 Task: Create a task in Asana titled 'Management' with a detailed description, including definitions and aspects. Use bullet points and bold text for emphasis. Set the priority to 'Medium' and assign it to the project 'Our first project' with a due date.
Action: Mouse moved to (268, 149)
Screenshot: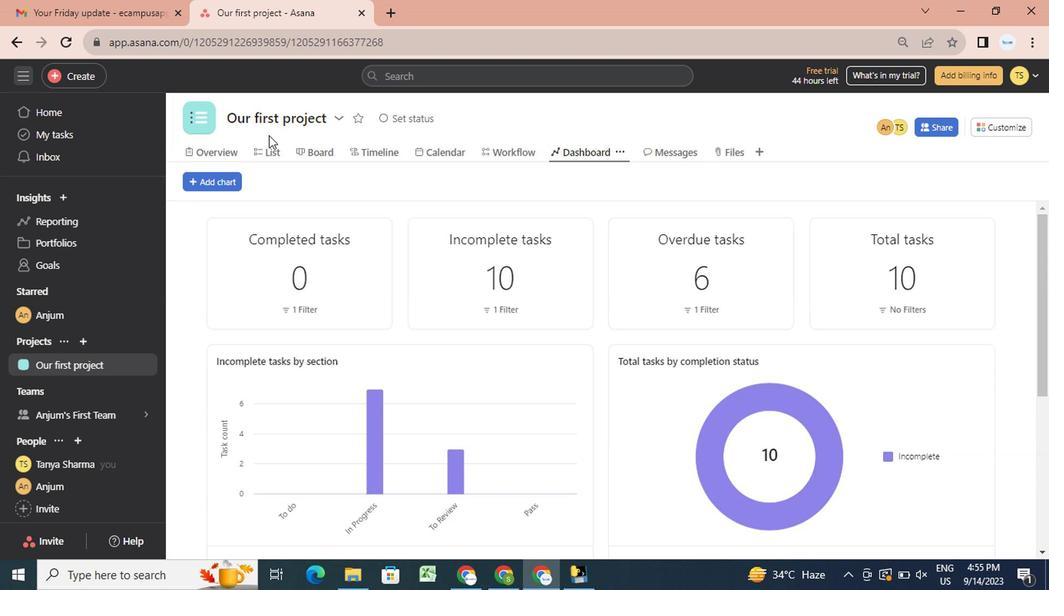 
Action: Mouse pressed left at (268, 149)
Screenshot: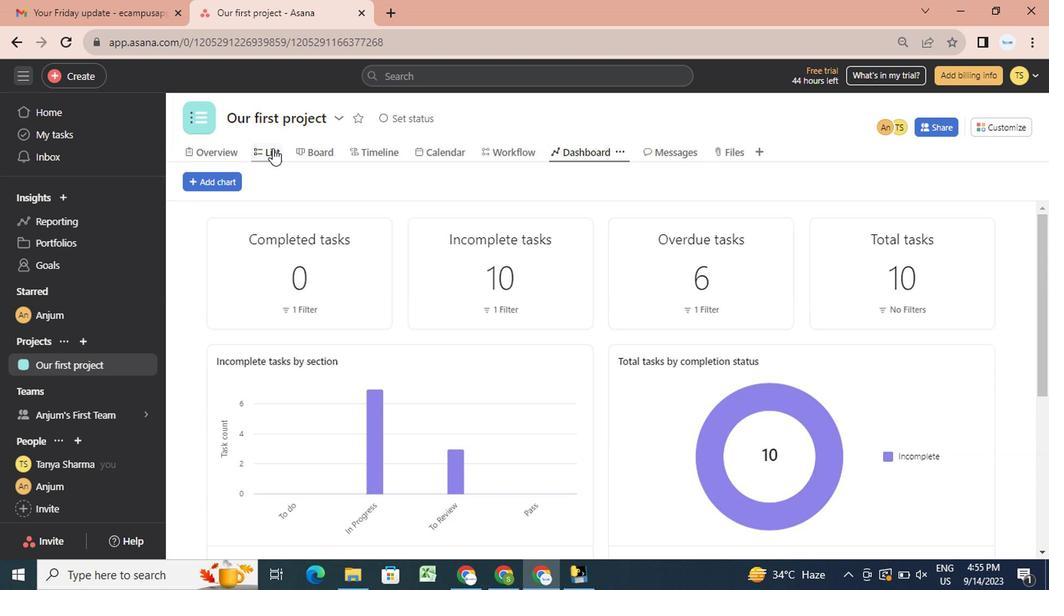 
Action: Mouse moved to (269, 150)
Screenshot: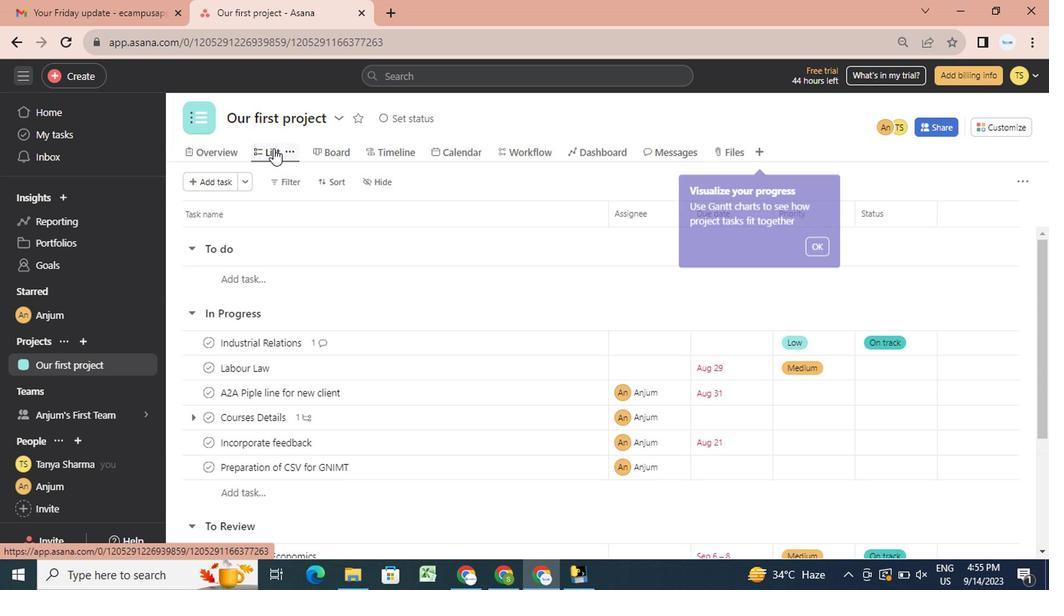 
Action: Mouse pressed left at (269, 150)
Screenshot: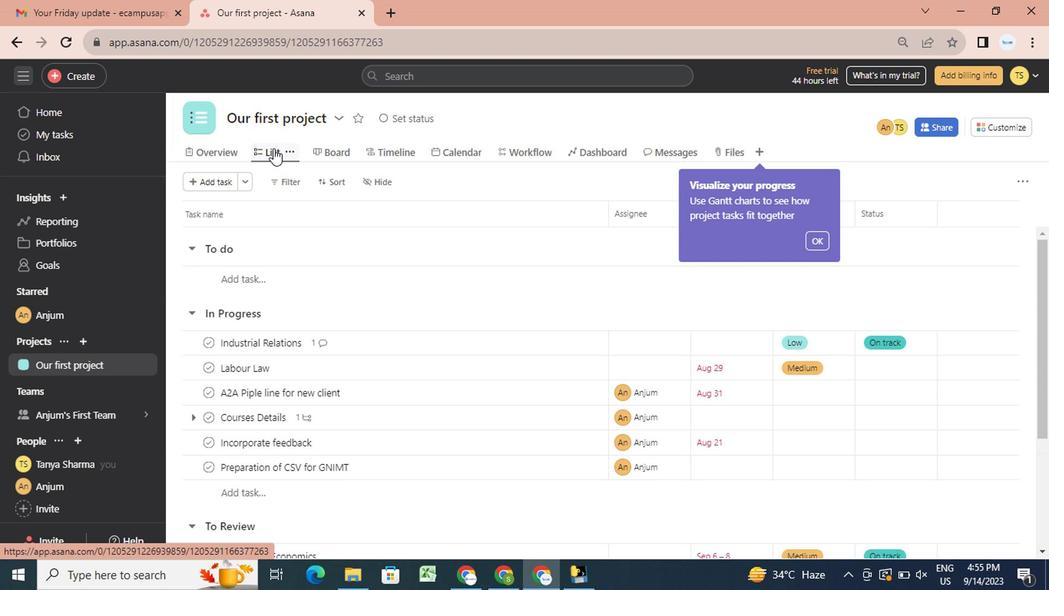 
Action: Mouse moved to (268, 150)
Screenshot: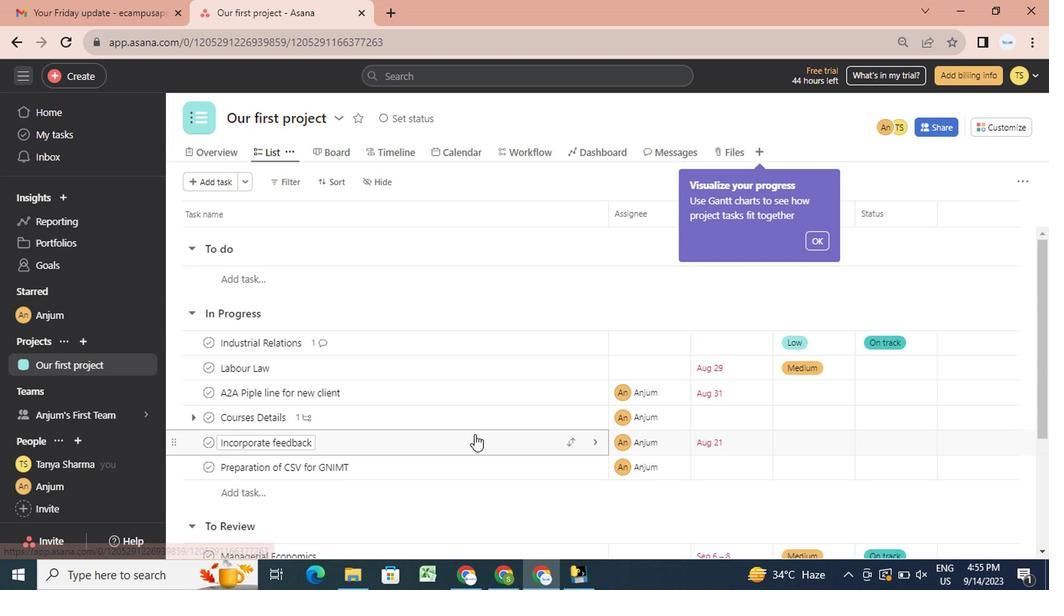 
Action: Key pressed <Key.shift_r>Management<Key.shift_r>Management<Key.space>is<Key.space>a<Key.space>univ<Key.backspace>versal<Key.space>phenomenon.<Key.space><Key.shift_r><Key.shift_r>It<Key.space>is<Key.space>a<Key.space>very<Key.space>popular<Key.space>ans<Key.space><Key.backspace><Key.backspace>d<Key.space>widely<Key.space>used<Key.space>term.<Key.space><Key.shift>All<Key.space>organizations<Key.space>-<Key.space>business,<Key.space>political,<Key.space>culture<Key.space><Key.backspace><Key.backspace>al<Key.space>or<Key.space>social<Key.space>are<Key.space>involb<Key.backspace>ved<Key.space>in<Key.space>management<Key.space>because<Key.space>it<Key.space>is<Key.space>the<Key.space>management<Key.space>which<Key.space>helps<Key.space>and<Key.space>directs<Key.space>the<Key.space>various<Key.space>efforts<Key.space>towards<Key.space>a<Key.space>definite<Key.space>purpose.<Key.enter><Key.enter><Key.shift>Accordung<Key.space><Key.backspace><Key.backspace><Key.backspace><Key.backspace>ing<Key.space>to<Key.space><Key.shift_r><Key.shift_r><Key.shift_r><Key.shift_r><Key.shift_r><Key.shift_r><Key.shift_r>Harold<Key.space><Key.shift_r>Koontz,<Key.space><Key.shift_r>"<Key.shift_r>Management<Key.space>is<Key.space>an<Key.space>art<Key.space>of<Key.space>getting<Key.space>things<Key.space>done<Key.space>through<Key.space>and<Key.space>with<Key.space>the<Key.space>people<Key.space>in<Key.space>formally<Key.space>organized<Key.space>groups.<Key.space><Key.shift_r>It<Key.space>is<Key.space>an<Key.space>art<Key.space>of<Key.space>creating<Key.space>an<Key.space>environment<Key.space>in<Key.space>which<Key.space>people<Key.space>can<Key.space>perform<Key.space>and<Key.space>individuals<Key.space>and<Key.space>can<Key.space>co-operate<Key.space>towards<Key.space>attainment<Key.space>of<Key.space>group<Key.space>goals<Key.shift_r>".<Key.enter><Key.enter><Key.shift>According<Key.space>to<Key.space><Key.shift><Key.shift><Key.shift><Key.shift><Key.shift><Key.shift><Key.shift><Key.shift>F.<Key.shift>W.<Key.space><Key.shift_r><Key.shift_r><Key.shift_r>Taylor,<Key.space><Key.shift_r>"<Key.shift_r>Management<Key.space>is<Key.space>an<Key.space>art<Key.space>of<Key.space>knowing<Key.space><Key.backspace><Key.space>what<Key.space>to<Key.space>do,<Key.space>when<Key.space>to<Key.space>do,<Key.space>and<Key.space>see<Key.space>that<Key.space>it<Key.space>is<Key.space>done<Key.space>in<Key.space>the<Key.space>best<Key.space>and<Key.space>cheapest<Key.space>way<Key.shift_r>".<Key.enter><Key.enter><Key.shift_r>Management<Key.space>is<Key.space>a<Key.space>purposive<Key.space>activity.<Key.space><Key.shift_r>It<Key.space>is<Key.space>something<Key.space>that<Key.space>directs<Key.space>group<Key.space>efforts<Key.space>towards<Key.space>the<Key.space>attainment<Key.space>of<Key.space>certain<Key.space>pre-determined<Key.space>goals.<Key.enter><Key.enter><Key.shift_r><Key.shift_r>"<Key.shift_r><Key.shift_r><Key.shift_r><Key.shift_r><Key.shift_r><Key.shift_r><Key.shift_r>Management<Key.shift_r>"<Key.space>is<Key.space>the<Key.space>process<Key.space>of<Key.space>working<Key.space>with<Key.space>and<Key.space>through<Key.space>others<Key.space>to<Key.space>efff<Key.backspace>ectively<Key.space>achieve<Key.space>the<Key.space>goals<Key.space>of<Key.space>the<Key.space>organization,<Key.space>by<Key.space>efficiently<Key.space>using<Key.space>limited<Key.space>resources<Key.space>in<Key.space>he<Key.left><Key.left>t<Key.right><Key.right><Key.space>changing<Key.space>world.<Key.enter><Key.enter><Key.shift_r>Of<Key.space>course,<Key.space>theses<Key.backspace><Key.space>goals<Key.space>may<Key.space>b<Key.backspace>vary<Key.space>from<Key.space>one<Key.space>enterprise<Key.space>to<Key.space>another<Key.space>.<Key.space><Key.shift_r><Key.shift_r><Key.shift_r><Key.shift_r><Key.shift_r><Key.shift_r><Key.shift_r><Key.shift_r><Key.shift><Key.shift><Key.shift>E<Key.left><Key.left><Key.left><Key.backspace><Key.right><Key.right><Key.right>.g.<Key.shift_r>:<Key.space><Key.shift>For<Key.space>one<Key.space>enterprise<Key.space>it<Key.space>may<Key.space>be<Key.space>launching<Key.space>of<Key.space>new<Key.space>products<Key.space>by<Key.space>conducting<Key.space>market<Key.space>surveys<Key.space>and<Key.space>for<Key.space>other<Key.space>it<Key.space>may<Key.space>be<Key.space>profit<Key.space>maximization<Key.space>by<Key.space>minimizing<Key.space>cost.<Key.enter><Key.enter><Key.shift_r><Key.shift_r><Key.shift_r><Key.shift_r><Key.shift_r><Key.shift_r><Key.shift_r><Key.shift_r><Key.shift_r><Key.shift_r><Key.shift_r><Key.shift_r><Key.shift_r><Key.shift_r>Management<Key.space>involves<Key.space>creating<Key.space>an<Key.space>internal<Key.space>environment<Key.shift_r>:<Key.shift_r><Key.shift_r><Key.shift_r><Key.left><Key.left><Key.left><Key.left><Key.left><Key.left><Key.left><Key.left><Key.left><Key.left><Key.left><Key.left><Key.left><Key.left><Key.left><Key.left><Key.left><Key.left><Key.left><Key.left><Key.left><Key.left><Key.left><Key.left><Key.left><Key.left><Key.left><Key.left><Key.left><Key.left><Key.left><Key.left><Key.left><Key.left><Key.left><Key.left><Key.left><Key.left><Key.left><Key.left><Key.left><Key.left><Key.left><Key.left><Key.left><Key.left><Key.left><Key.left><Key.left><Key.left><Key.left><Key.left><Key.left><Key.left><Key.shift_r><Key.right><Key.enter><Key.shift_r>It<Key.space>is<Key.space>the<Key.space>management<Key.space>which<Key.space>puts<Key.space>into<Key.space>use<Key.space>the<Key.space>various<Key.space>factors<Key.space>of<Key.space>production.<Key.enter><Key.enter><Key.shift_r><Key.shift_r><Key.shift_r><Key.shift_r><Key.shift_r><Key.shift_r>Therefore,<Key.space>it<Key.space>isth<Key.backspace><Key.backspace><Key.space>the<Key.space>responsibility<Key.space>of<Key.space>management<Key.space>to<Key.space>create<Key.space>such<Key.space>conditions<Key.space>which<Key.space>are<Key.space>conducive<Key.space>to<Key.space>maximum<Key.space>efforts<Key.space>so<Key.space>that<Key.space>people<Key.space>are<Key.space>able<Key.space>to<Key.space>perform<Key.space>their<Key.space>task<Key.space>efficiently<Key.space>and<Key.space>effectively.<Key.enter><Key.enter><Key.shift_r><Key.shift_r><Key.shift_r><Key.shift_r><Key.shift_r><Key.shift_r>It<Key.space>includes<Key.space>ensuring<Key.space>availability<Key.space>of<Key.space>raw<Key.space>materials,<Key.space>determination<Key.space>of<Key.space>wages<Key.space>and<Key.space>salaries,<Key.space>formulation<Key.space>of<Key.space>rules<Key.space>and<Key.space>regulations<Key.space>etc.<Key.enter><Key.enter><Key.shift_r><Key.shift_r><Key.shift_r><Key.shift_r><Key.shift_r><Key.shift_r><Key.shift_r><Key.shift_r>Therefore,<Key.space>we<Key.space>can<Key.space>say<Key.space>that<Key.space>good<Key.space>management<Key.space>includes<Key.space>both<Key.space>being<Key.space>effective<Key.space>and<Key.space>efficient.<Key.enter><Key.shift>Being<Key.space>effective<Key.space>means<Key.space>doing<Key.space>the<Key.space>appropriate<Key.space>r<Key.backspace>task<Key.space>i.e,<Key.space>fitting<Key.space>the<Key.space>square<Key.space>pegs<Key.space>in<Key.space>square<Key.space>holes<Key.space>and<Key.space>round<Key.space>pegs<Key.space>in<Key.space>round<Key.space>holes.<Key.enter><Key.shift>Being<Key.space>efficient<Key.space>means<Key.space>di<Key.backspace>oing<Key.space>the<Key.space>task<Key.space>correctly,<Key.space>at<Key.space>least<Key.space>possible<Key.space>cost<Key.space>with<Key.space>minimum<Key.space>wastage<Key.space>of<Key.space>resources.<Key.enter><Key.backspace><Key.enter><Key.shift_r>Management<Key.space>as<Key.space>a<Key.space><Key.shift_r>Process<Key.shift_r><Key.left><Key.left><Key.left><Key.left><Key.left><Key.left><Key.left><Key.left><Key.left><Key.left><Key.left><Key.left><Key.left><Key.left><Key.left><Key.left><Key.left><Key.left><Key.left><Key.left><Key.left><Key.left><Key.left><Key.left><Key.right><Key.enter><Key.enter><Key.shift>As<Key.space>a<Key.space>process<Key.space><Key.backspace>,<Key.space>management<Key.space>refers<Key.space>to<Key.space>a<Key.space>series<Key.space>of<Key.space>inter<Key.space>-<Key.space>related<Key.space>functions.<Key.space><Key.shift_r><Key.shift_r><Key.shift_r><Key.shift_r>I<Key.backspace><Key.shift_r><Key.shift_r><Key.shift_r><Key.shift_r><Key.shift_r><Key.shift_r><Key.shift_r><Key.shift_r><Key.shift_r><Key.shift_r><Key.shift_r><Key.shift_r><Key.shift_r><Key.shift_r><Key.shift_r>It<Key.space>is<Key.space>the<Key.space>process<Key.space>by<Key.space>which<Key.space>management<Key.space>creates,<Key.space>operates<Key.space>and<Key.space>directs<Key.space>purposive<Key.space>organization<Key.space>through<Key.space>systematc<Key.backspace>ic<Key.space><Key.backspace>,<Key.space>coordinated<Key.space>and<Key.space>co-operated<Key.space>human<Key.space>efforts.<Key.enter><Key.enter><Key.shift>According<Key.space>to<Key.space><Key.shift>George<Key.space><Key.shift>R.<Key.space><Key.shift>Terry,<Key.space><Key.shift_r>"<Key.space><Key.backspace><Key.shift_r>Management<Key.space>is<Key.space>a<Key.space>distinct<Key.space>process<Key.space>consisting<Key.space>of<Key.space>plannning<Key.space><Key.backspace>,<Key.space>organizing<Key.space><Key.backspace>,<Key.space>actuating<Key.space>and<Key.space>controlling<Key.space><Key.backspace>,<Key.space>performed<Key.space>to<Key.space>determine<Key.space>and<Key.space>accomplish<Key.space>stated<Key.space>objective<Key.space>by<Key.space>the<Key.space>use<Key.space>of<Key.space>human<Key.space>beings<Key.space>and<Key.space>other<Key.space>resources<Key.shift_r>".<Key.space><Key.shift>As<Key.space>a<Key.space>process,<Key.space>management<Key.space><Key.space>c<Key.backspace><Key.backspace>consists<Key.space>of<Key.space>three<Key.space>aspects<Key.shift_r>:<Key.enter><Key.enter>1.<Key.space><Key.shift_r>Management<Key.space>is<Key.space>a<Key.space>social<Key.space>process-<Key.shift_r><Key.left><Key.left><Key.left><Key.left><Key.left><Key.left><Key.left><Key.left><Key.left><Key.left><Key.left><Key.left><Key.left><Key.left><Key.left><Key.left><Key.left><Key.left><Key.left><Key.left><Key.left><Key.left><Key.left><Key.left><Key.left><Key.left><Key.left><Key.left><Key.left><Key.left><Key.left><Key.left><Key.right><Key.space><Key.shift>Since<Key.backspace><Key.backspace><Key.backspace><Key.backspace><Key.backspace><Key.enter><Key.backspace><Key.backspace><Key.space><Key.shift>Since<Key.space>human<Key.space>factor<Key.space>is<Key.space>most<Key.space>important<Key.space>amoung<Key.space>the<Key.space>other<Key.space>factors,<Key.space>therefore<Key.space>management<Key.space>is<Key.space>concerned<Key.space>wu<Key.backspace>ith<Key.space>developing<Key.space>relationship<Key.space>amoung<Key.space>people.<Key.space><Key.shift_r>It<Key.space>is<Key.space>the<Key.space>duty<Key.space>of<Key.space>management<Key.space>to<Key.space>make<Key.space>interaction<Key.space>between<Key.space>people<Key.space>-<Key.space>productive<Key.space>and<Key.space>useful<Key.space>for<Key.space>obtaining<Key.space>organizational<Key.space>goals.<Key.enter><Key.backspace><Key.backspace><Key.enter><Key.backspace><Key.enter><Key.backspace><Key.backspace><Key.enter><Key.enter><Key.enter><Key.backspace><Key.backspace><Key.enter><Key.shift_r>Management<Key.space>is<Key.space>an<Key.space>integrating<Key.space>process-<Key.enter><Key.backspace><Key.backspace><Key.shift_r><Key.left><Key.left><Key.left><Key.left><Key.left><Key.left><Key.left><Key.left><Key.left><Key.left><Key.left><Key.left><Key.left><Key.left><Key.left><Key.left><Key.left><Key.left><Key.left><Key.left><Key.left><Key.left><Key.left><Key.left><Key.left><Key.left><Key.left><Key.left><Key.left><Key.left><Key.left><Key.left><Key.left><Key.left><Key.left><Key.left><Key.left><Key.space><Key.space><Key.shift_r>Management<Key.space>undertakes<Key.space>the<Key.space>job<Key.space>of<Key.space>bringing<Key.space>together<Key.space>human<Key.space>physical<Key.space>and<Key.space>financial<Key.space>resources<Key.space>so<Key.space>as<Key.space>to<Key.space>achieve<Key.space>organizational<Key.space>purpose.<Key.space><Key.shift_r><Key.shift_r>Therefore,<Key.space>is<Key.space>an<Key.space>important<Key.space>function<Key.space>to<Key.space>bring<Key.space>harmony<Key.space>between<Key.space>various<Key.space>factors.<Key.enter><Key.shift_r>Management<Key.space>is<Key.space>a<Key.space>continuous<Key.space>process-<Key.shift_r><Key.left><Key.left><Key.left><Key.left><Key.left><Key.left><Key.left><Key.left><Key.left><Key.left><Key.left><Key.left><Key.left><Key.left><Key.left><Key.left><Key.left><Key.left><Key.left><Key.left><Key.left><Key.left><Key.left><Key.left><Key.left><Key.left><Key.left><Key.left><Key.left><Key.left><Key.left><Key.left><Key.left><Key.left><Key.shift_r><Key.shift_r><Key.left><Key.space><Key.space><Key.shift_r><Key.shift_r>It<Key.space>is<Key.space>a<Key.space>never<Key.space>ending<Key.space>process.<Key.space><Key.enter><Key.enter><Key.enter><Key.enter>
Screenshot: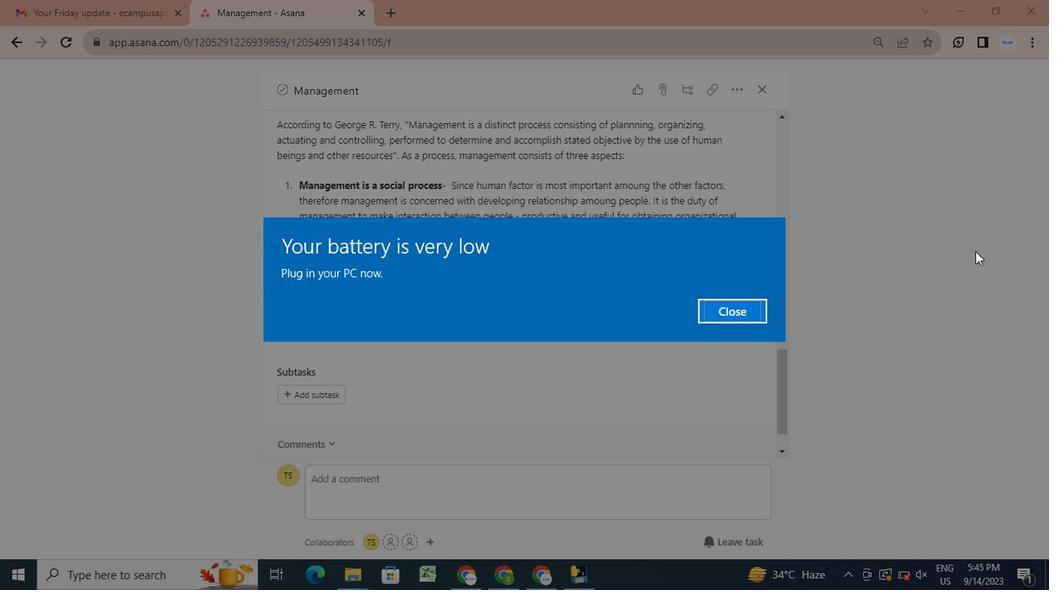 
